 Task: Insert a 100% stacked chart into the spreadsheet named "Data".
Action: Mouse moved to (227, 243)
Screenshot: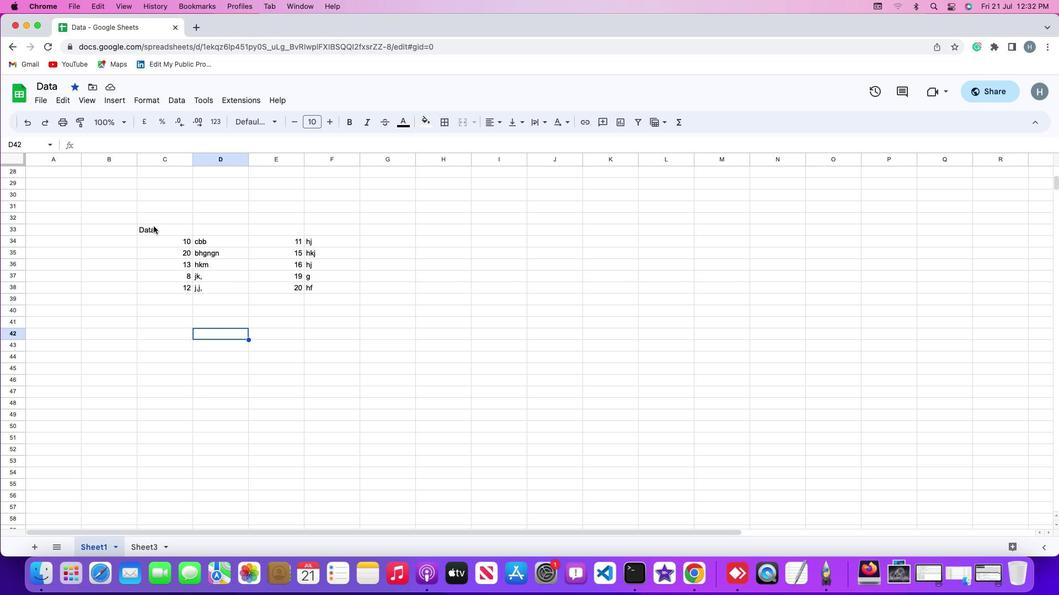 
Action: Mouse pressed left at (227, 243)
Screenshot: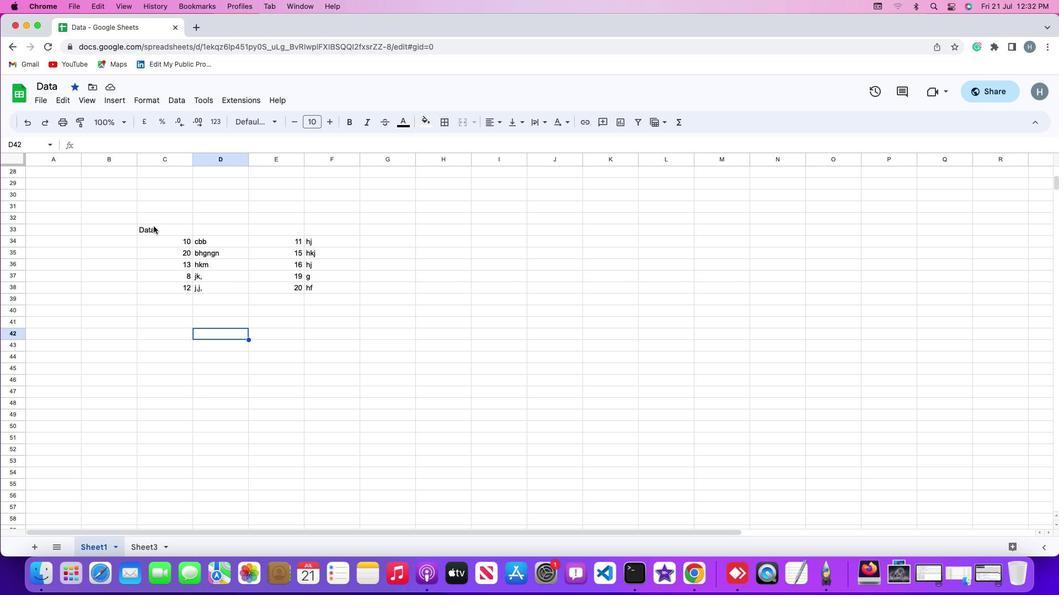 
Action: Mouse moved to (230, 246)
Screenshot: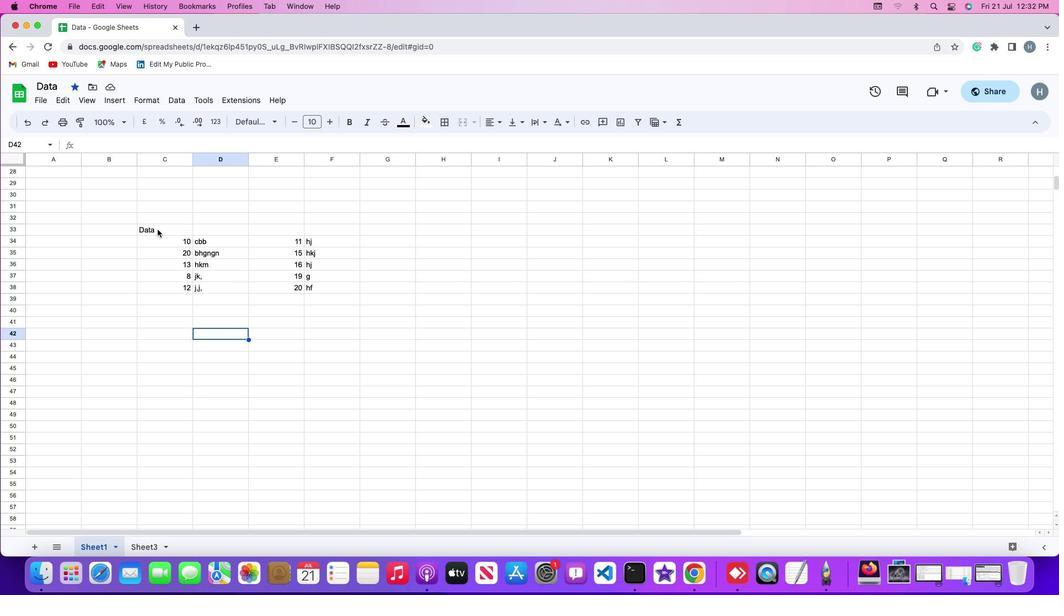 
Action: Mouse pressed left at (230, 246)
Screenshot: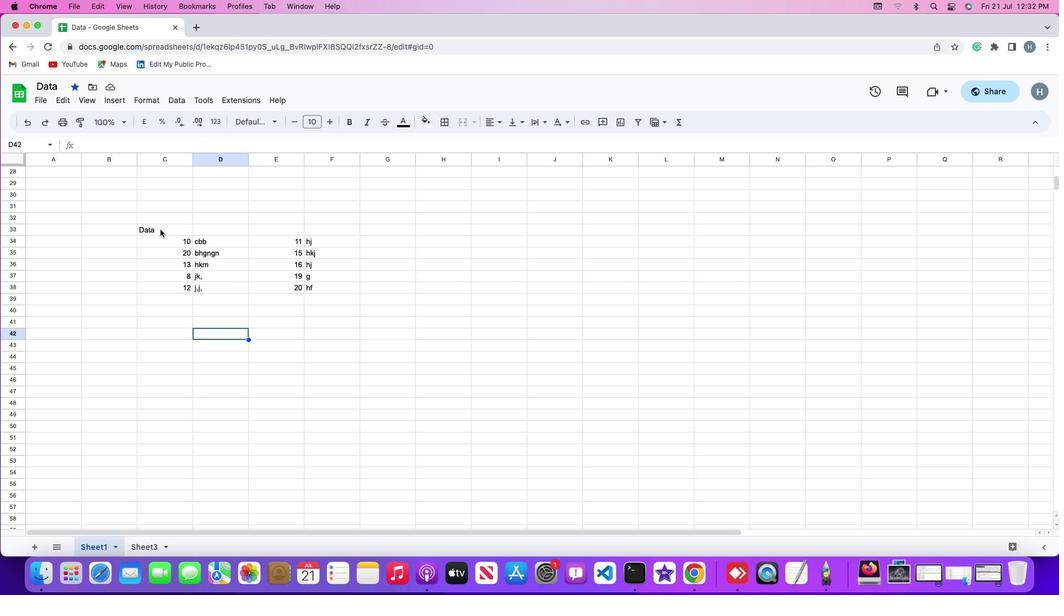 
Action: Mouse moved to (201, 121)
Screenshot: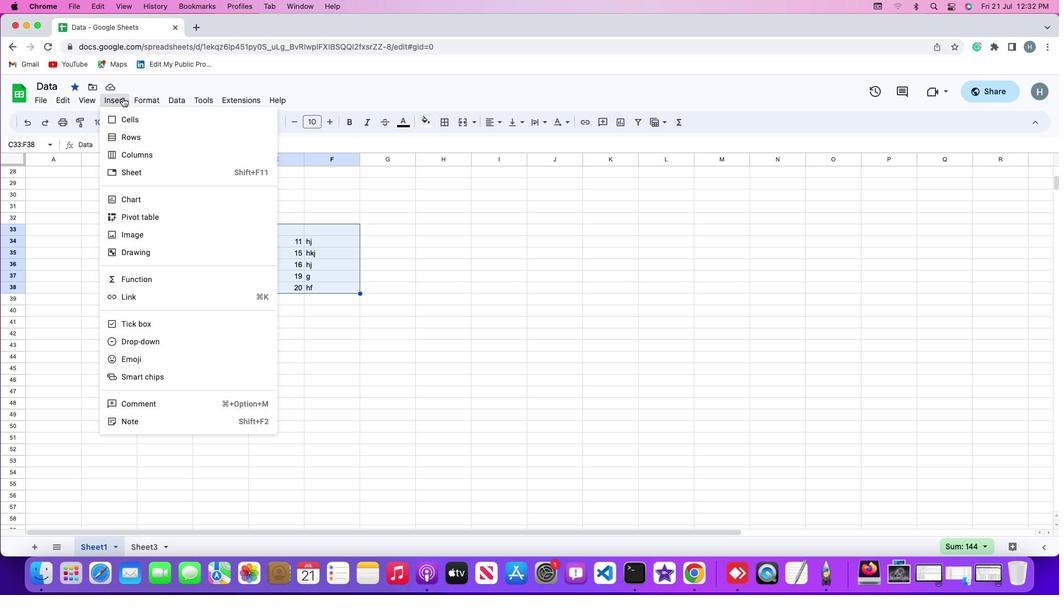 
Action: Mouse pressed left at (201, 121)
Screenshot: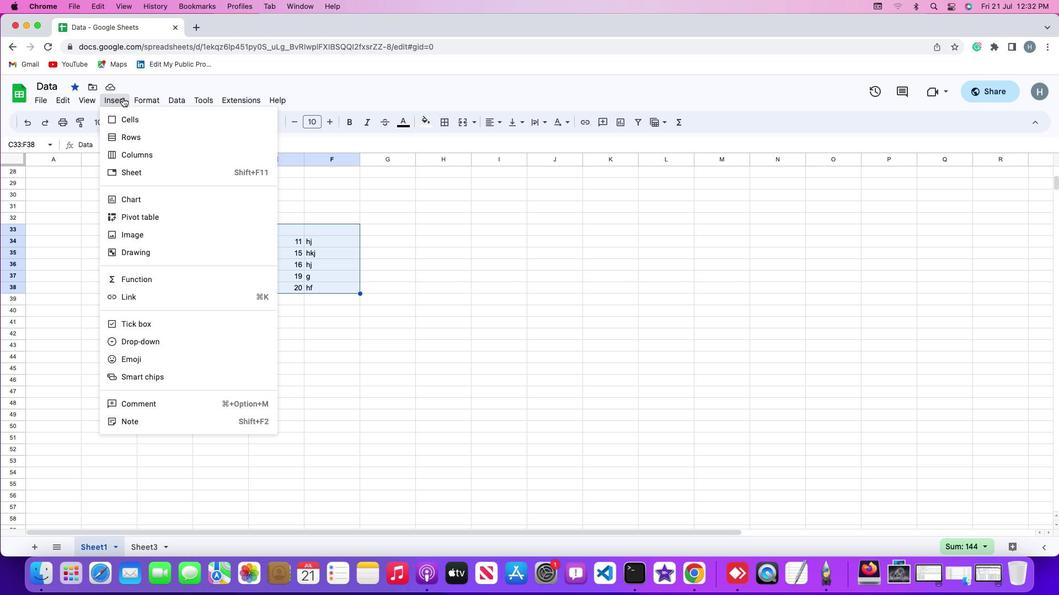 
Action: Mouse moved to (222, 218)
Screenshot: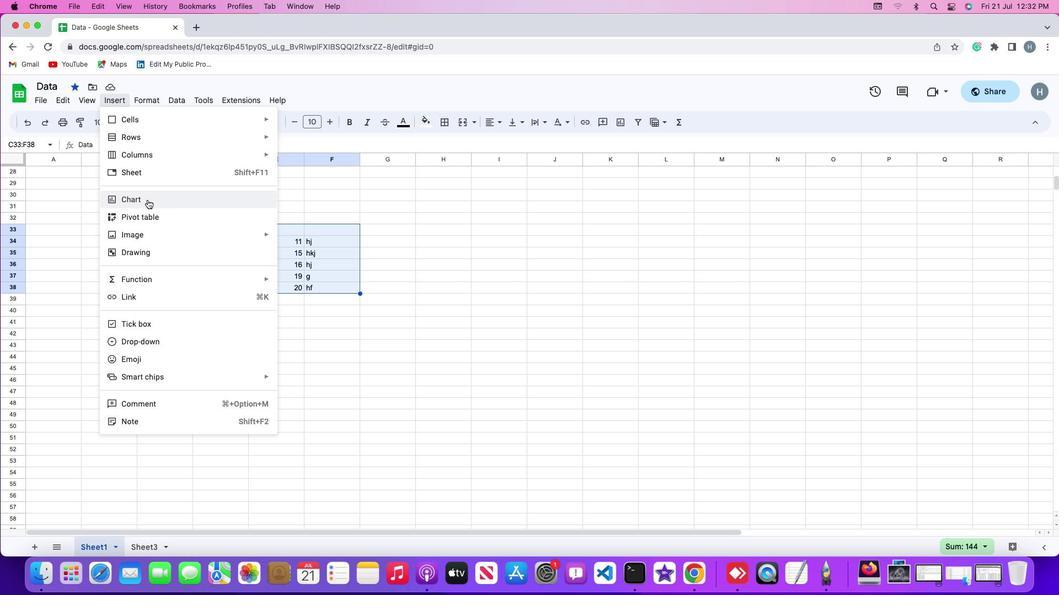 
Action: Mouse pressed left at (222, 218)
Screenshot: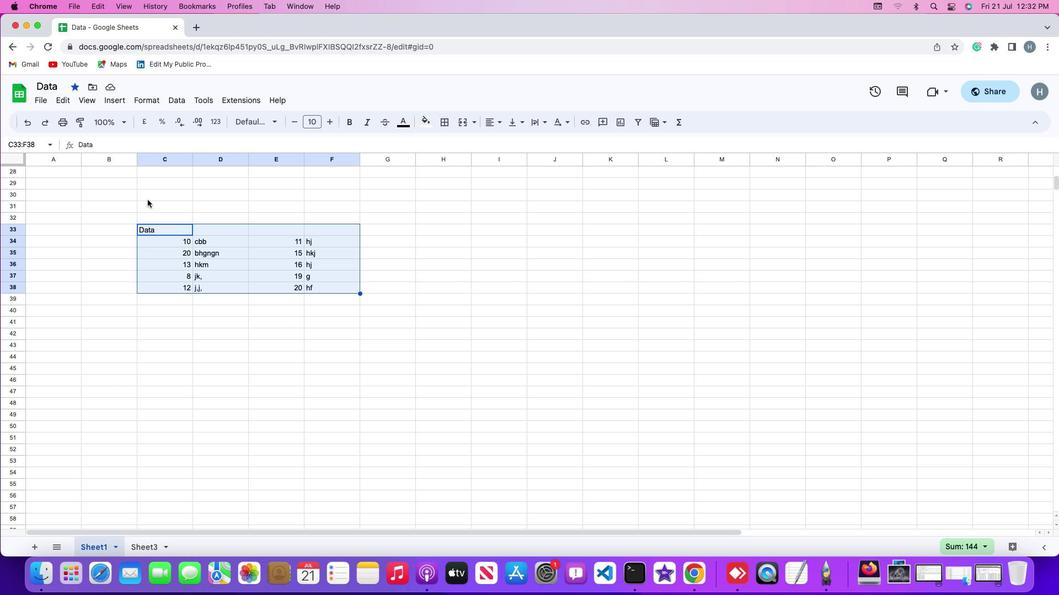 
Action: Mouse moved to (942, 216)
Screenshot: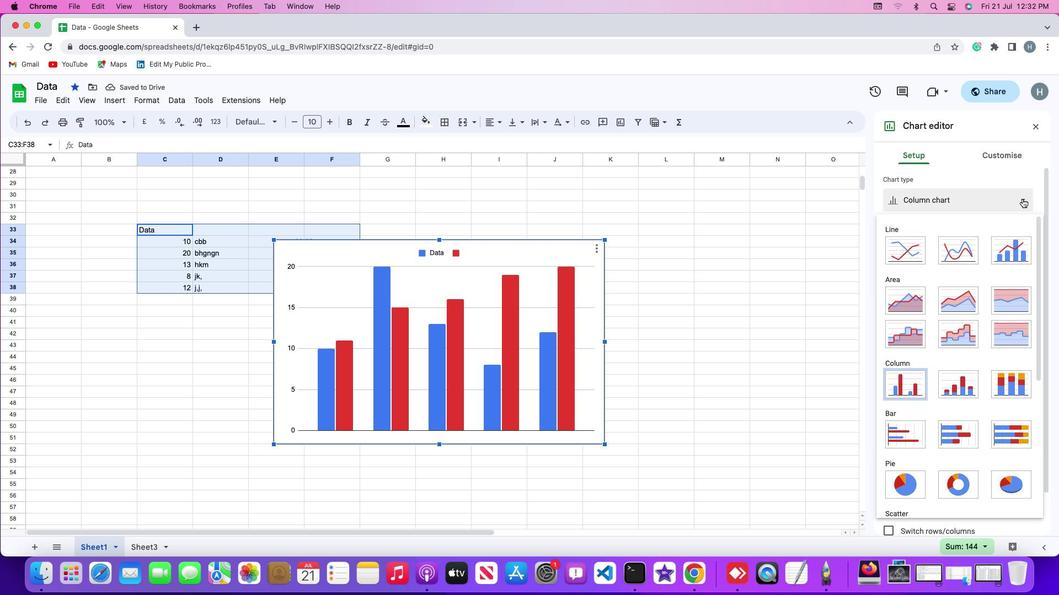 
Action: Mouse pressed left at (942, 216)
Screenshot: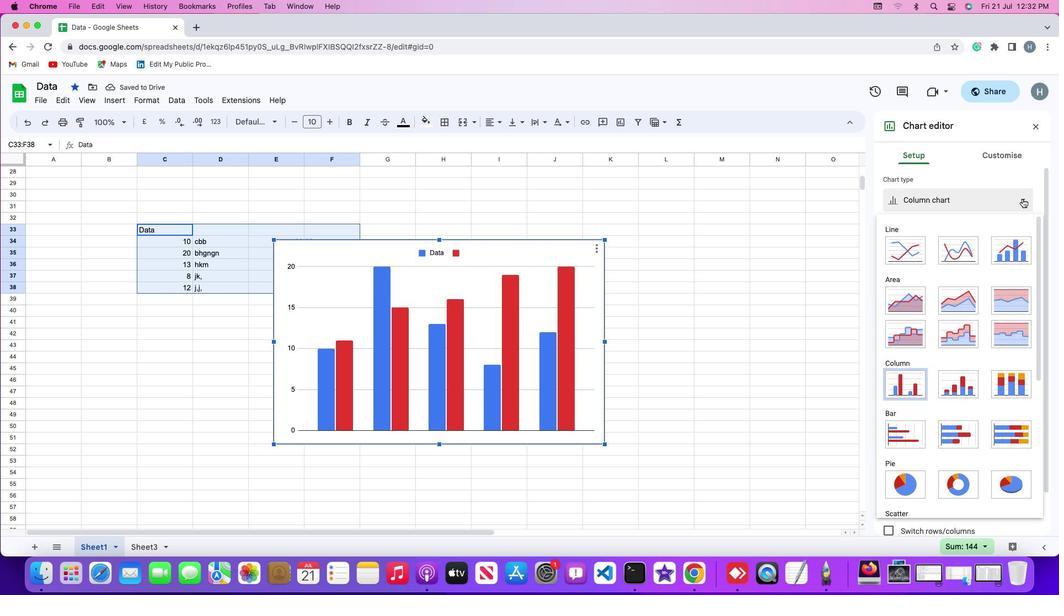 
Action: Mouse moved to (933, 394)
Screenshot: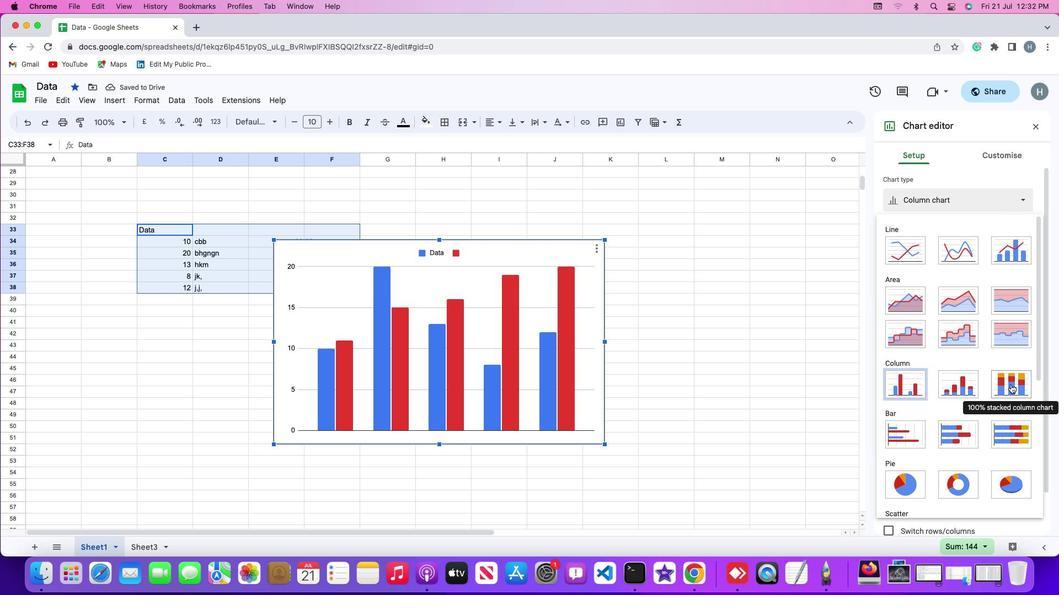 
Action: Mouse pressed left at (933, 394)
Screenshot: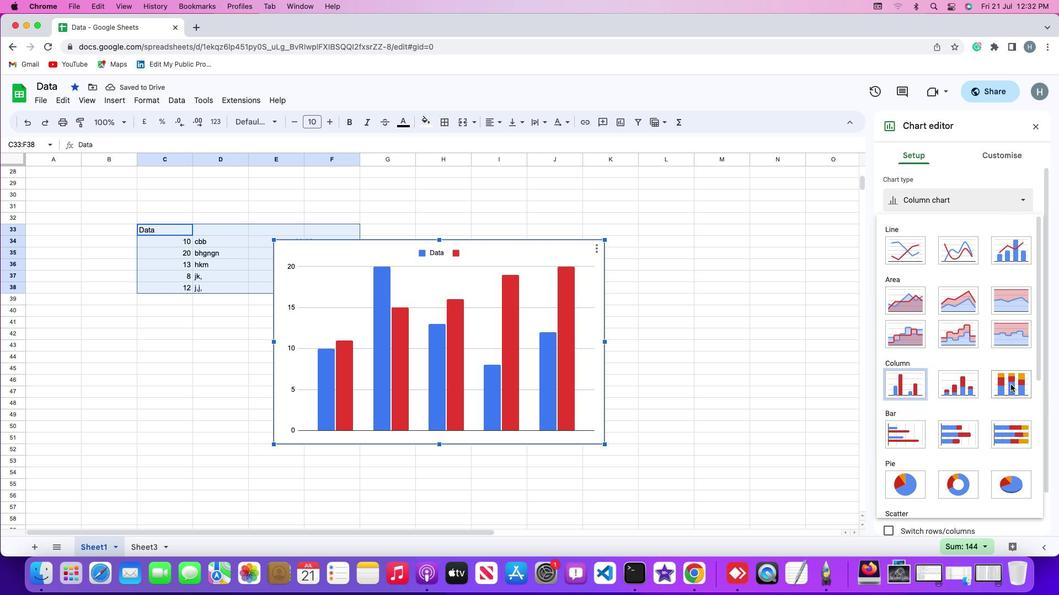 
Action: Mouse moved to (749, 393)
Screenshot: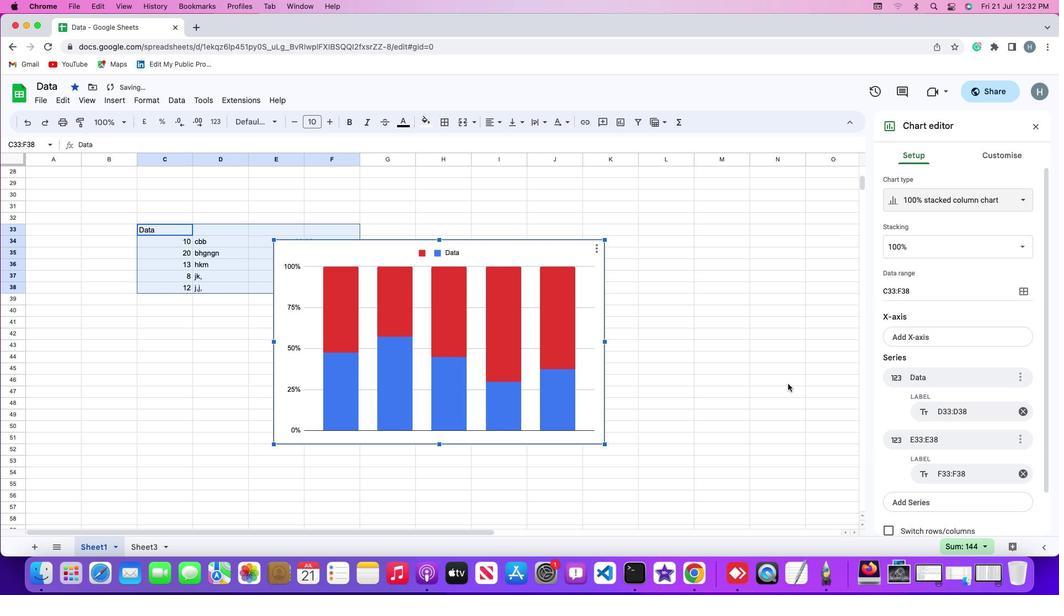 
